 Task: Check the median days on the market of townhouses in the last 3 years.
Action: Mouse pressed left at (444, 187)
Screenshot: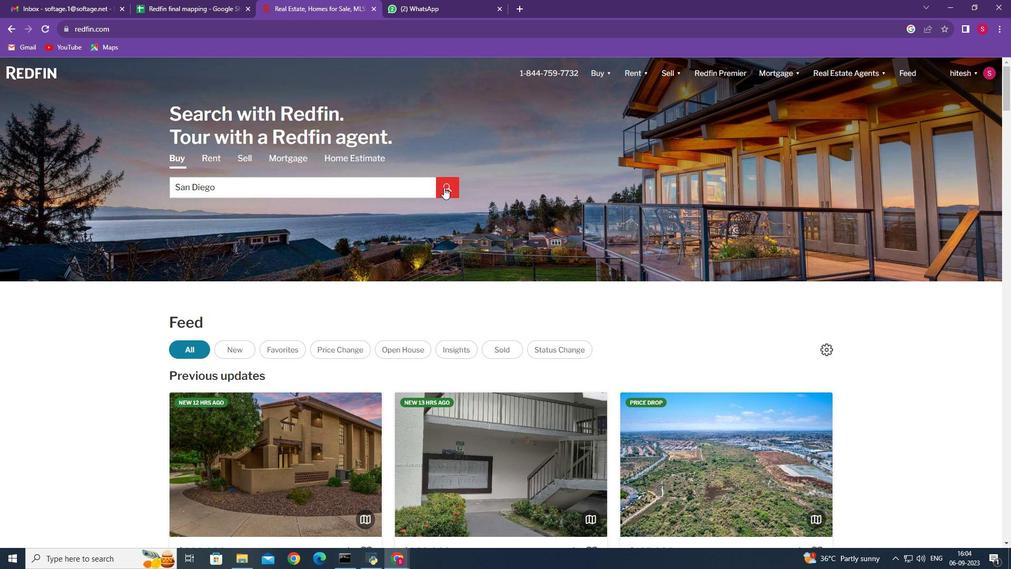 
Action: Mouse moved to (928, 104)
Screenshot: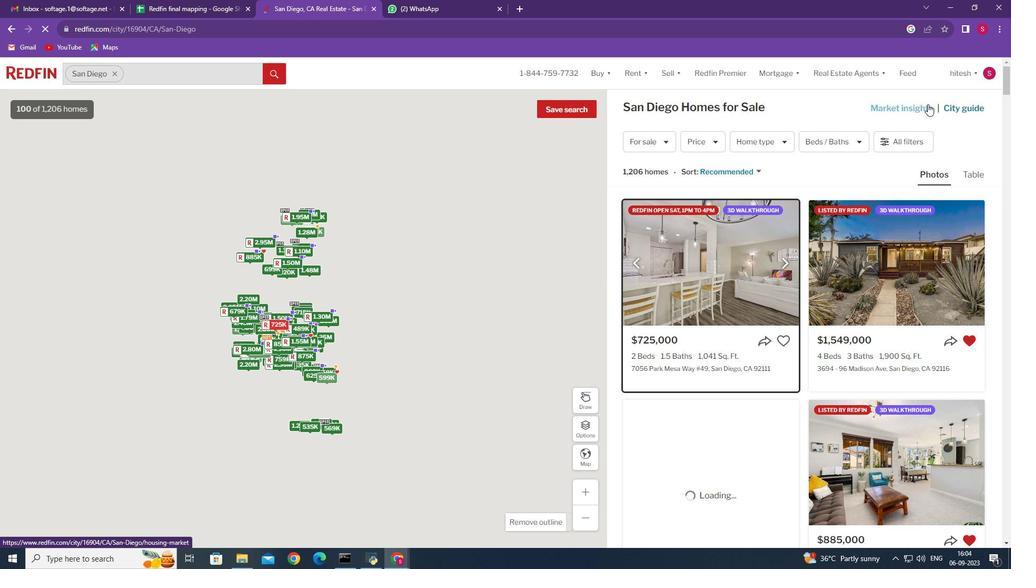 
Action: Mouse pressed left at (928, 104)
Screenshot: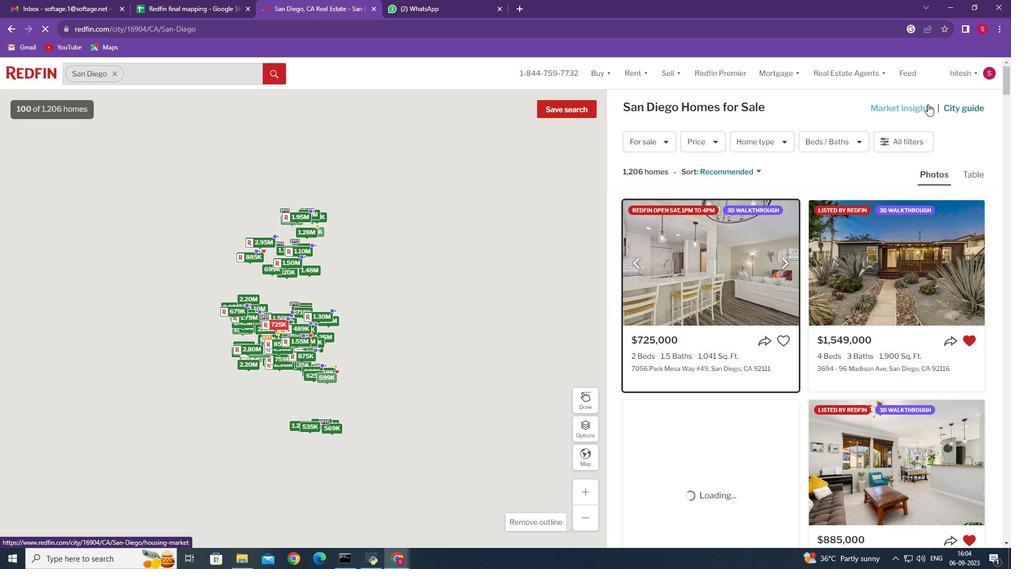 
Action: Mouse moved to (197, 197)
Screenshot: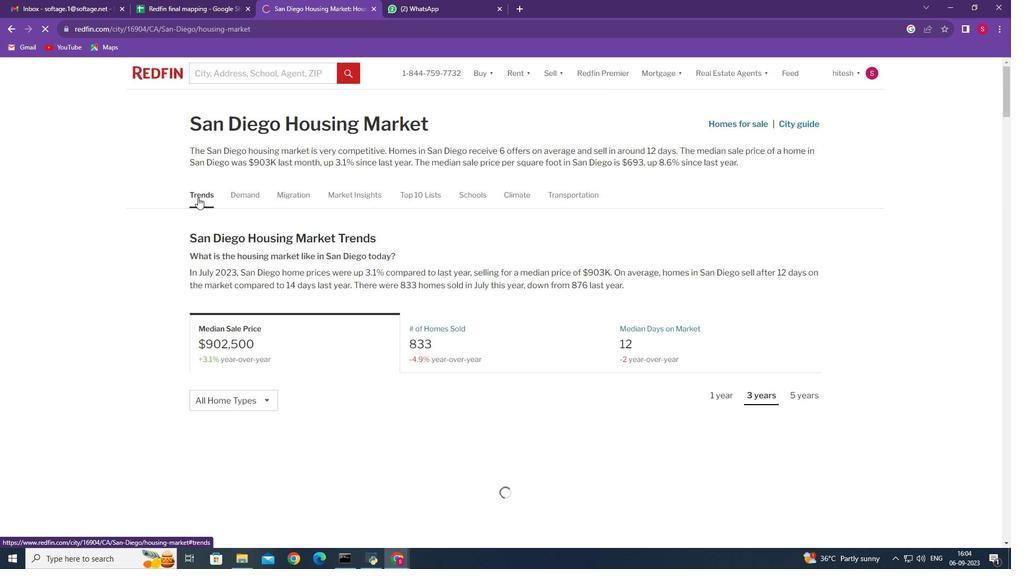 
Action: Mouse pressed left at (197, 197)
Screenshot: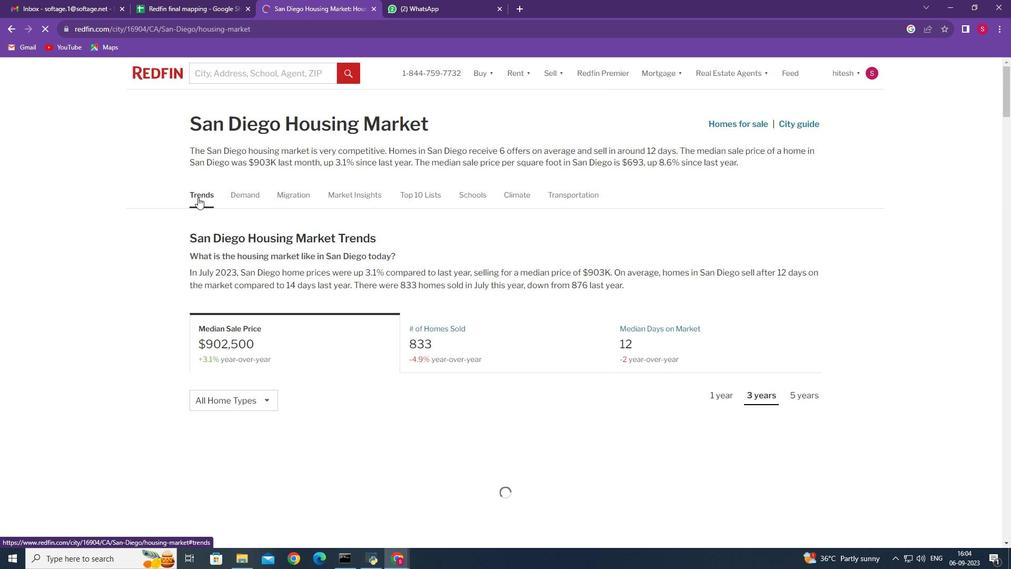 
Action: Mouse moved to (658, 193)
Screenshot: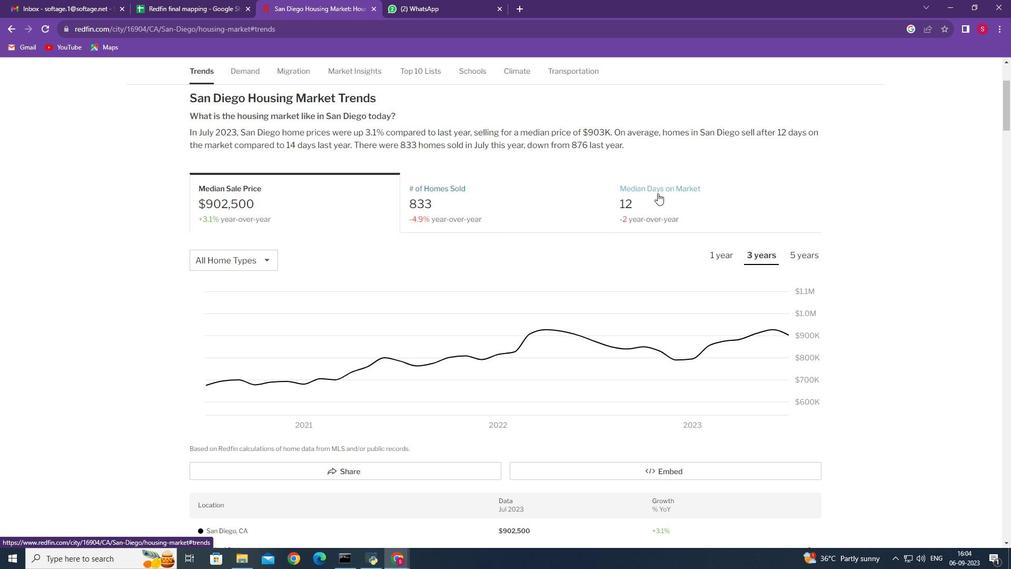 
Action: Mouse pressed left at (658, 193)
Screenshot: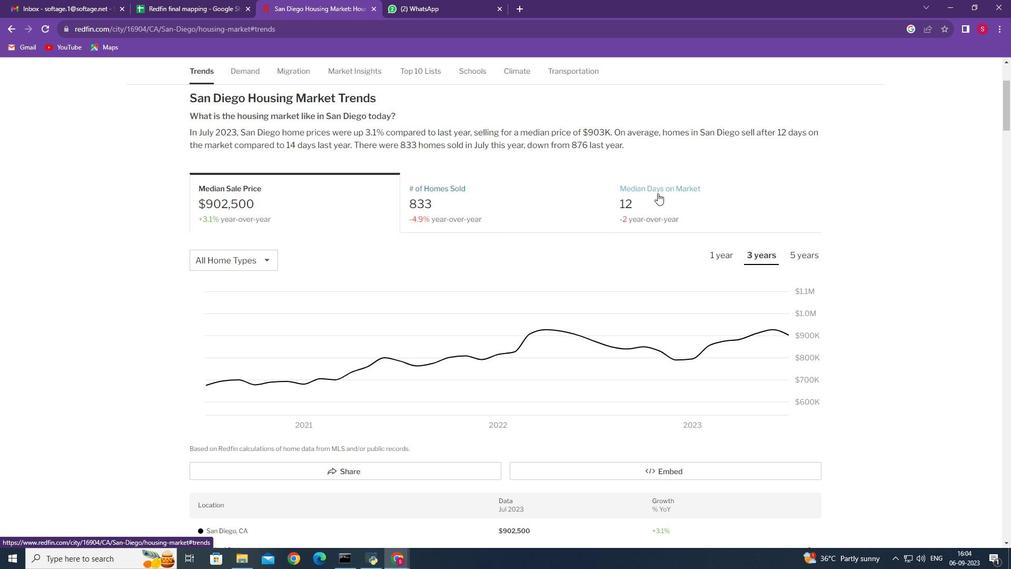 
Action: Mouse moved to (270, 260)
Screenshot: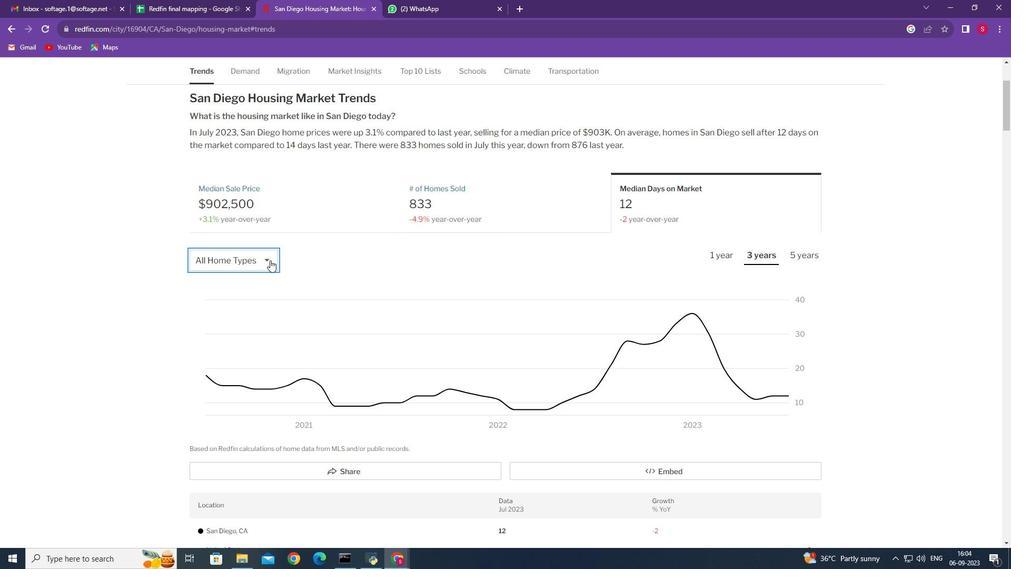 
Action: Mouse pressed left at (270, 260)
Screenshot: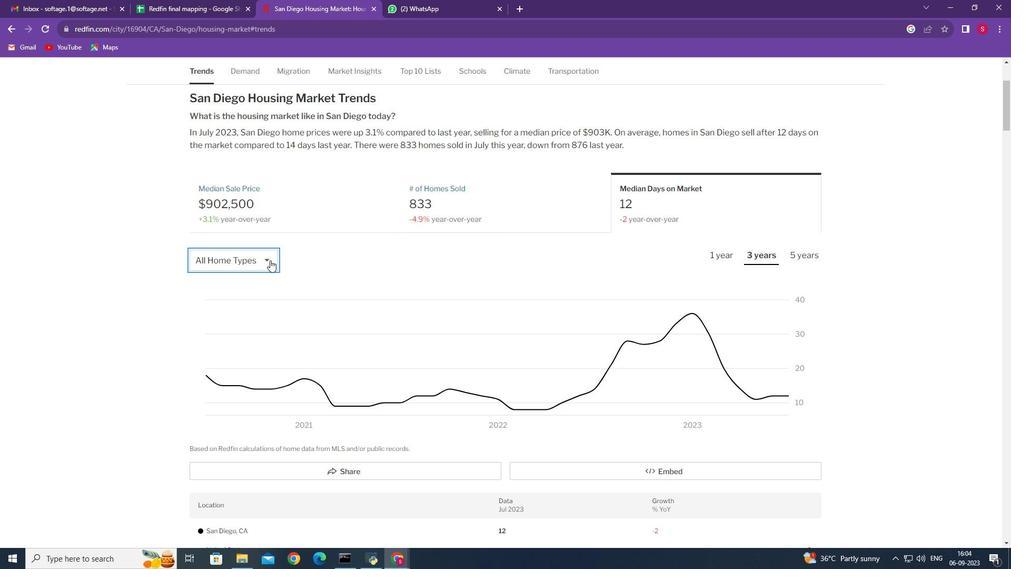 
Action: Mouse moved to (259, 330)
Screenshot: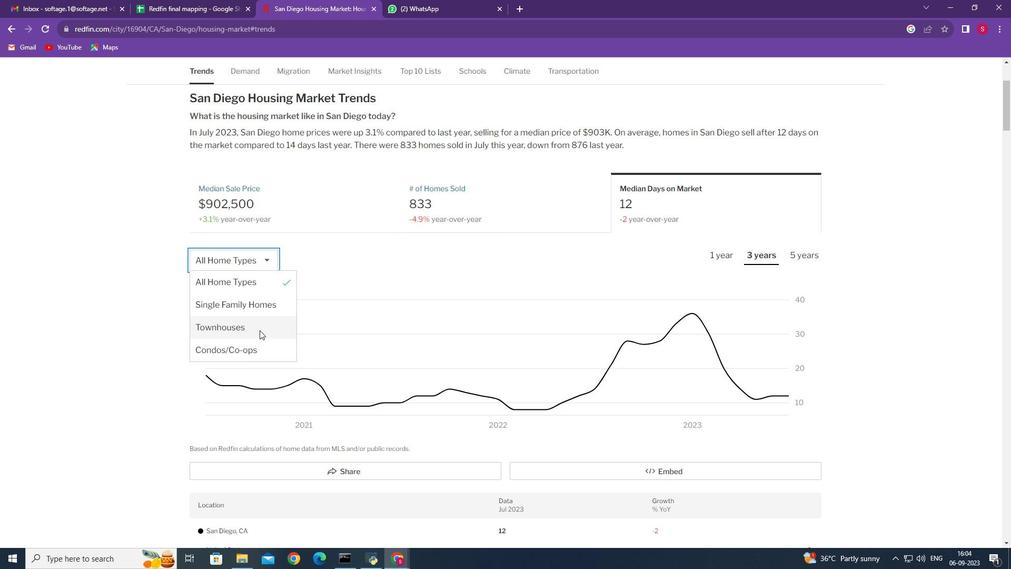 
Action: Mouse pressed left at (259, 330)
Screenshot: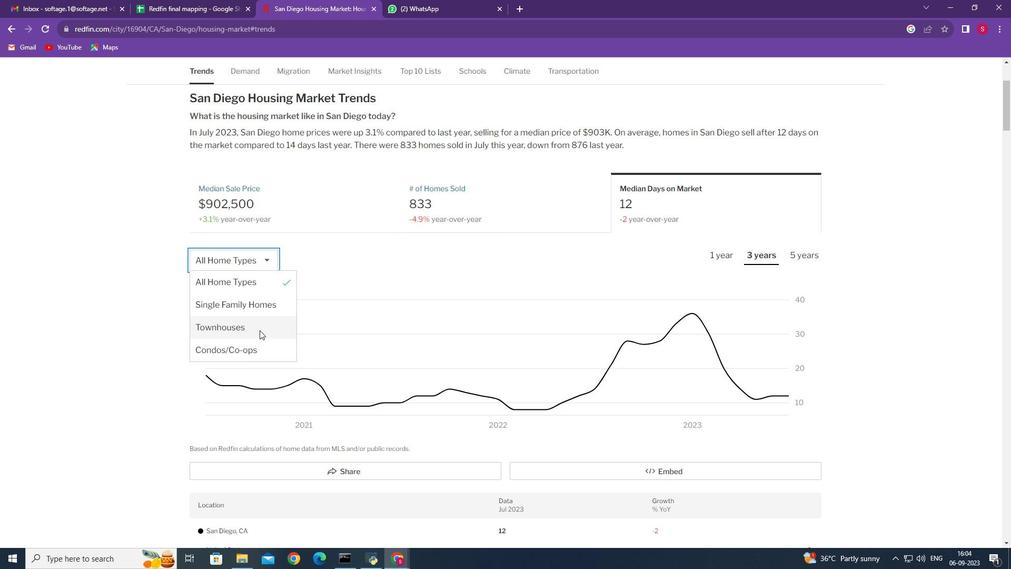 
Action: Mouse moved to (767, 252)
Screenshot: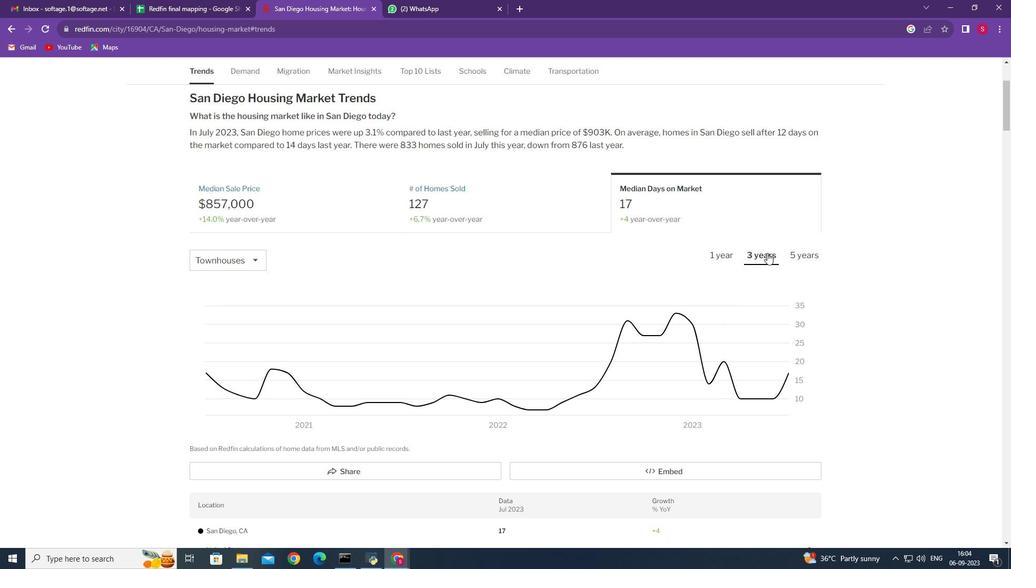 
Action: Mouse pressed left at (767, 252)
Screenshot: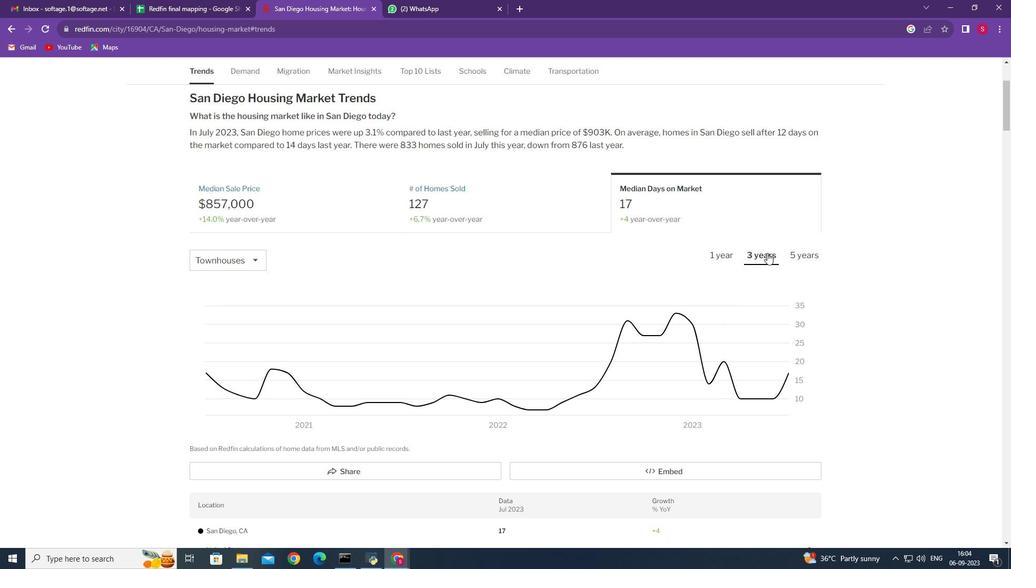 
Action: Mouse moved to (196, 359)
Screenshot: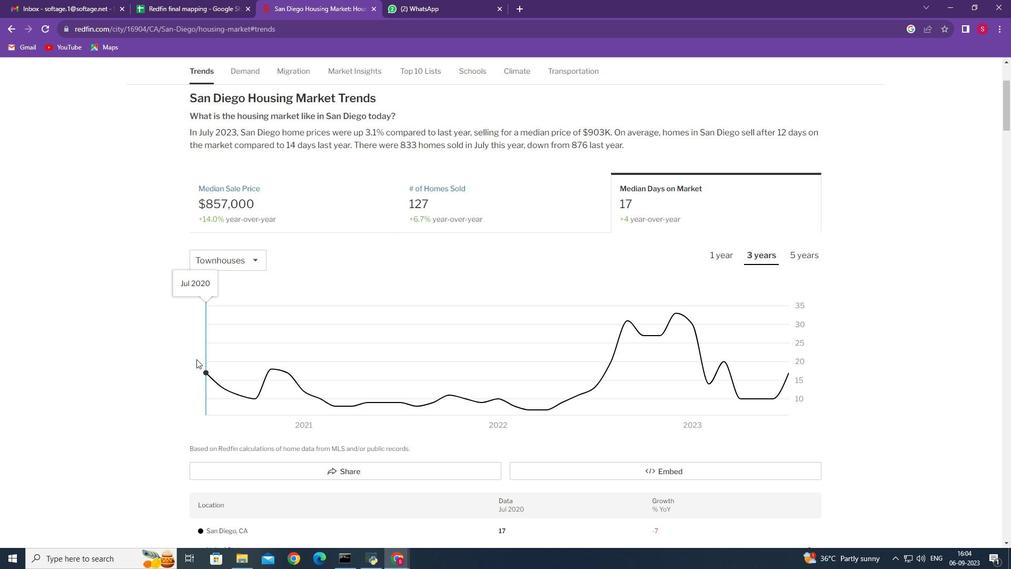 
